 Task: Use the formula "BITOR" in spreadsheet "Project protfolio".
Action: Mouse moved to (123, 72)
Screenshot: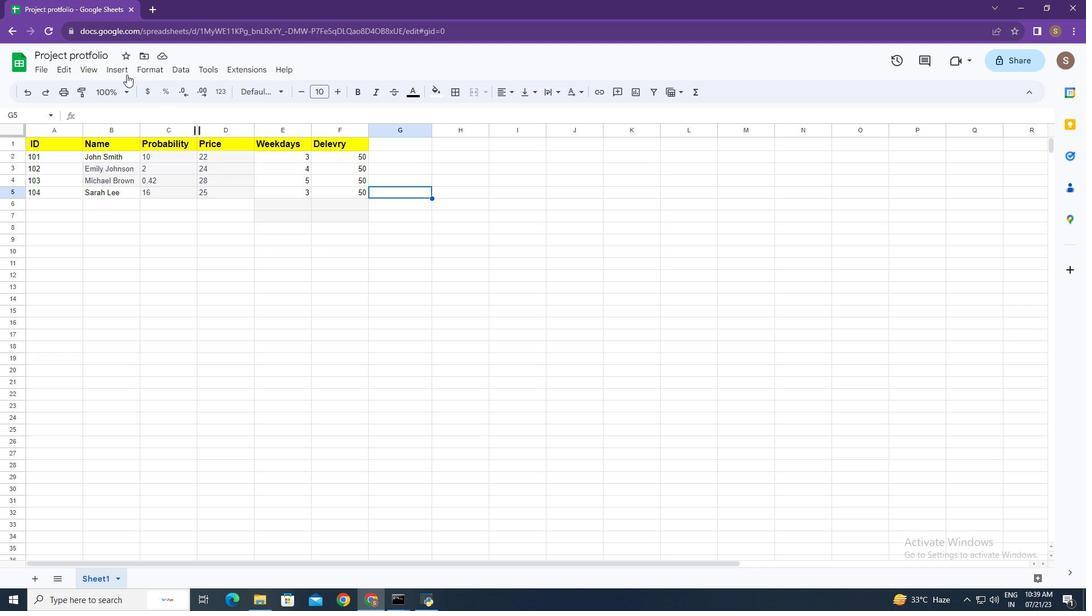 
Action: Mouse pressed left at (123, 72)
Screenshot: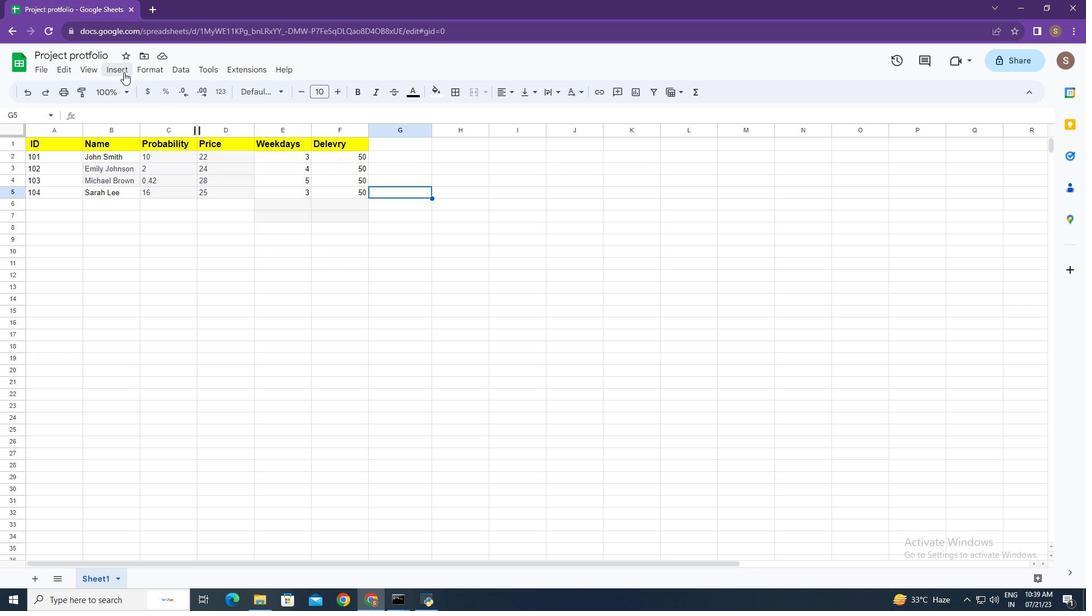 
Action: Mouse moved to (198, 264)
Screenshot: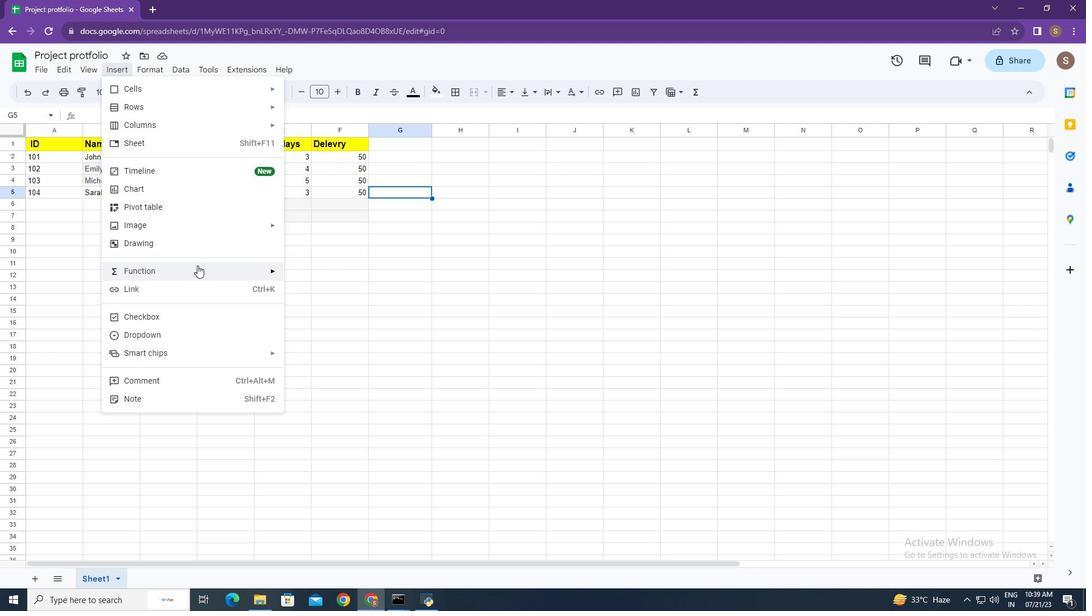 
Action: Mouse pressed left at (198, 264)
Screenshot: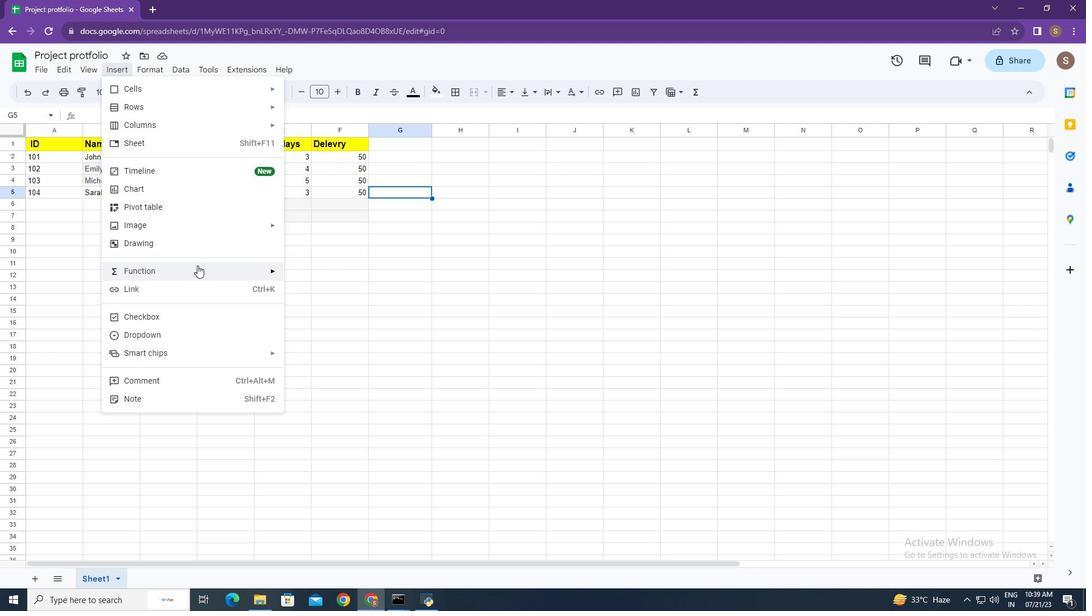 
Action: Mouse moved to (320, 259)
Screenshot: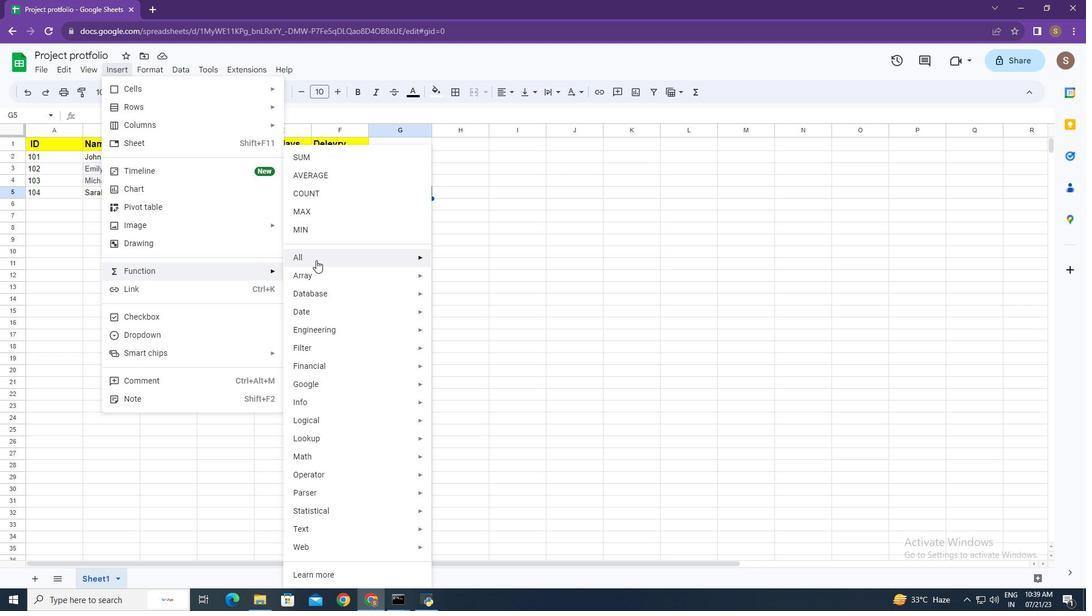 
Action: Mouse pressed left at (320, 259)
Screenshot: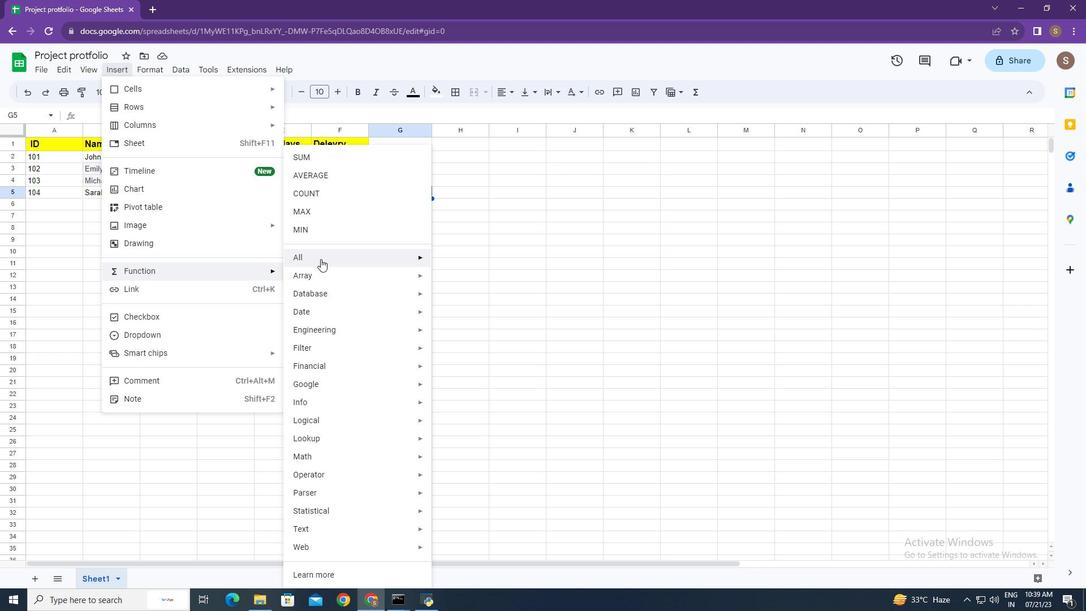 
Action: Mouse moved to (486, 345)
Screenshot: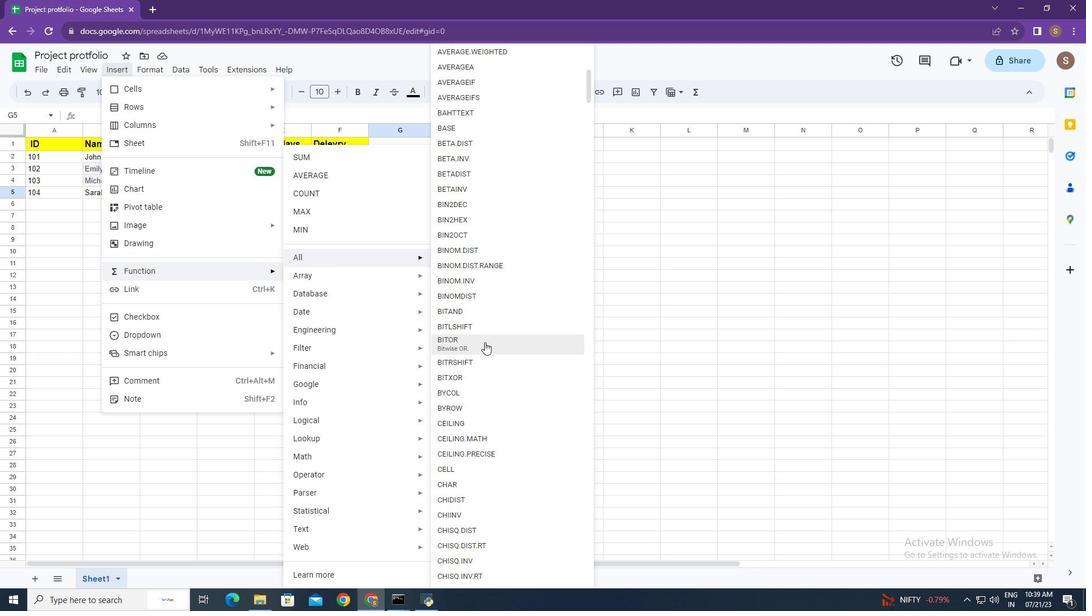 
Action: Mouse pressed left at (486, 345)
Screenshot: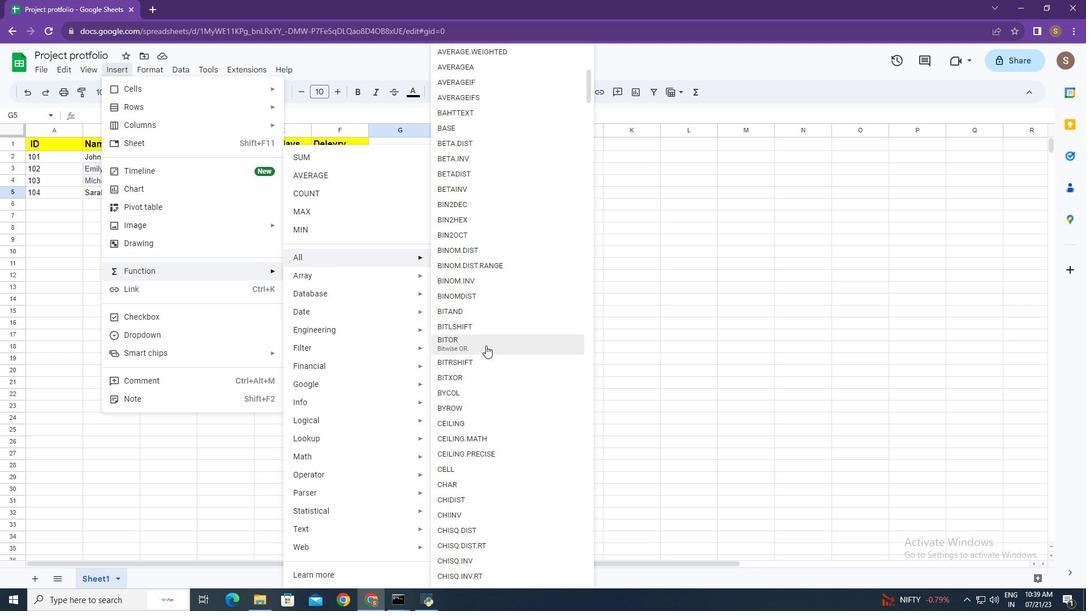 
Action: Mouse moved to (466, 258)
Screenshot: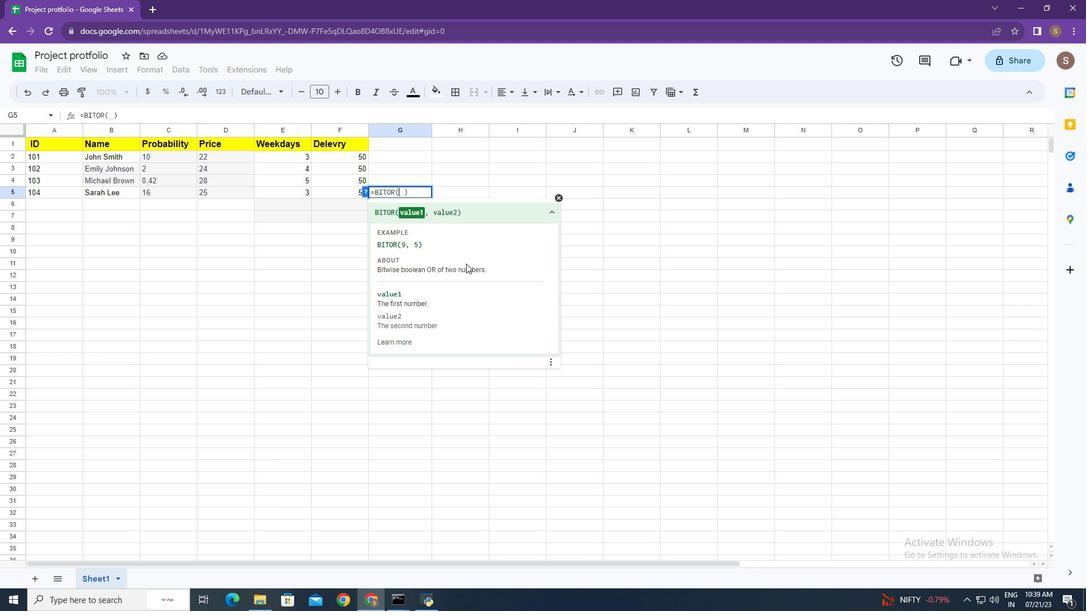 
Action: Key pressed 9,<Key.space>5<Key.enter>
Screenshot: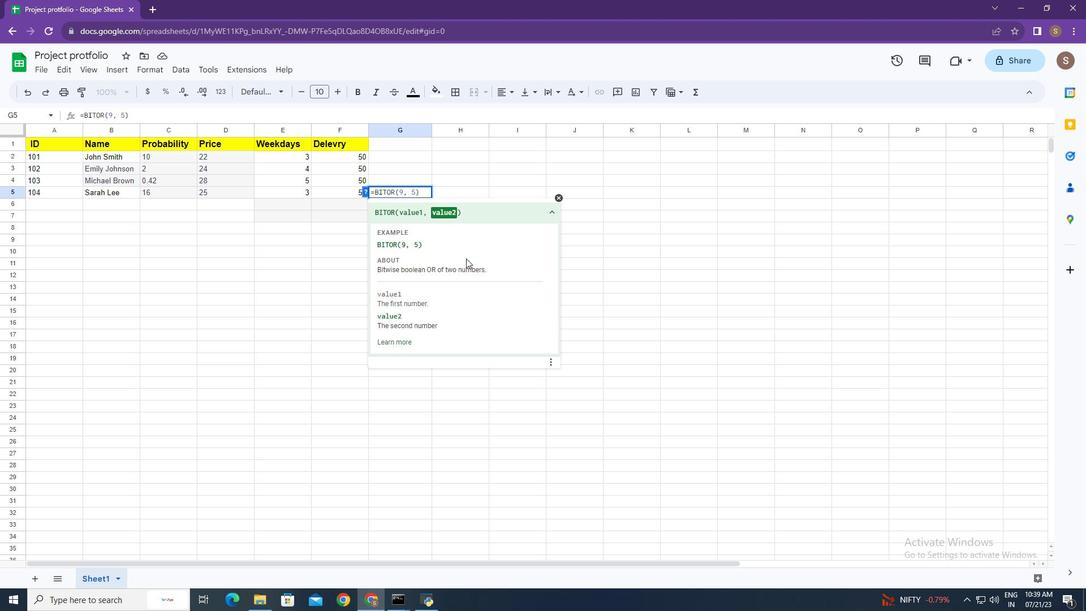 
Action: Mouse moved to (349, 277)
Screenshot: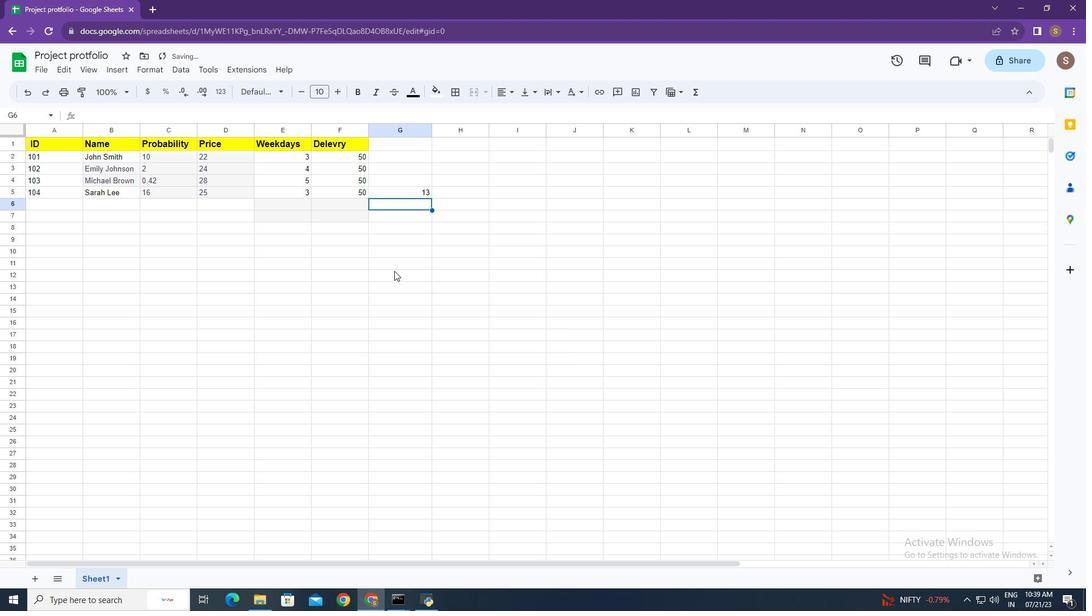 
